 Task: Look for products in the category "Homeopathic Care" from Nelson Bach only.
Action: Mouse moved to (217, 108)
Screenshot: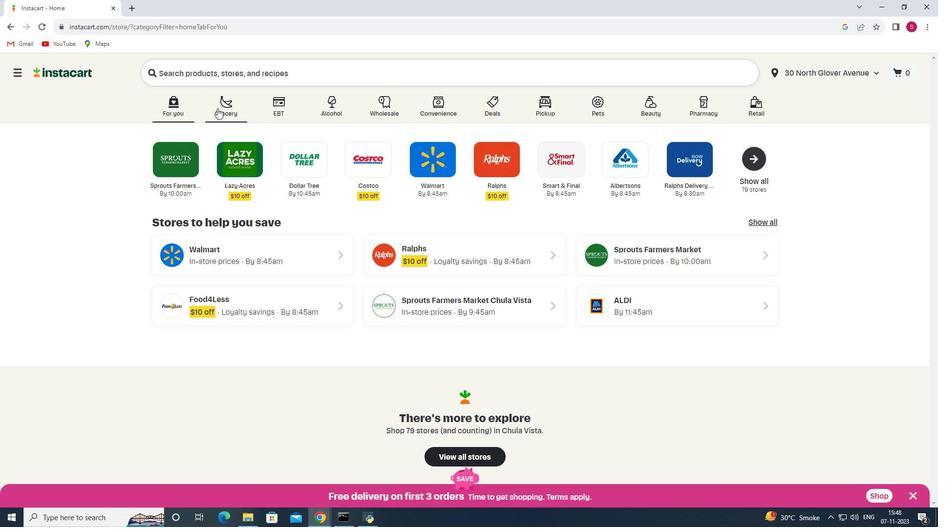 
Action: Mouse pressed left at (217, 108)
Screenshot: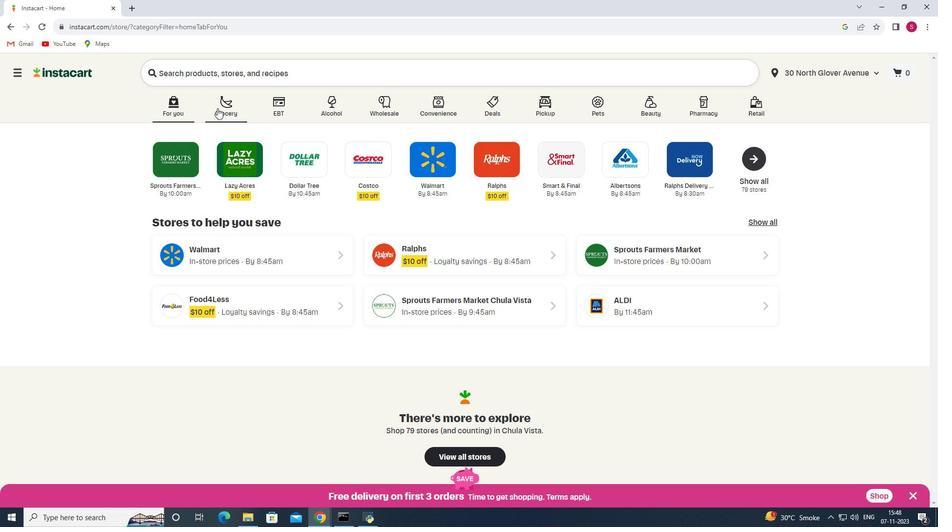 
Action: Mouse moved to (230, 287)
Screenshot: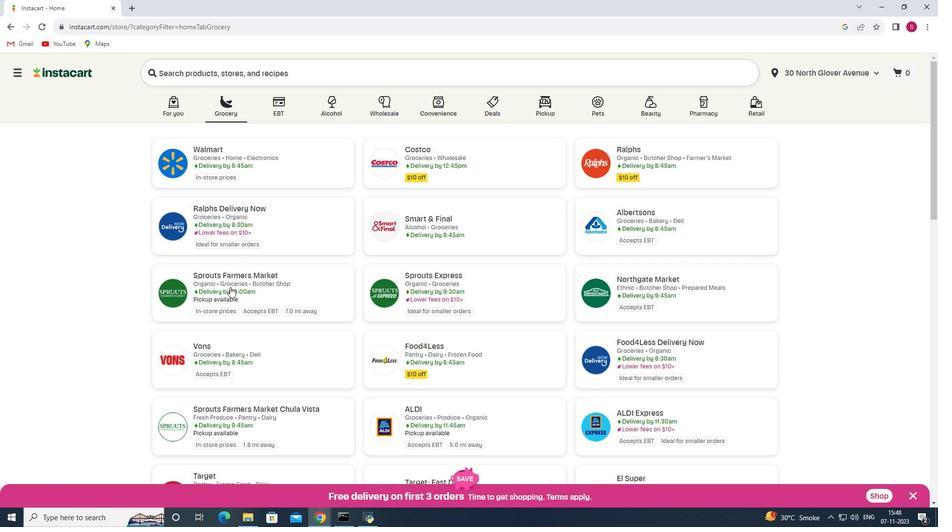
Action: Mouse pressed left at (230, 287)
Screenshot: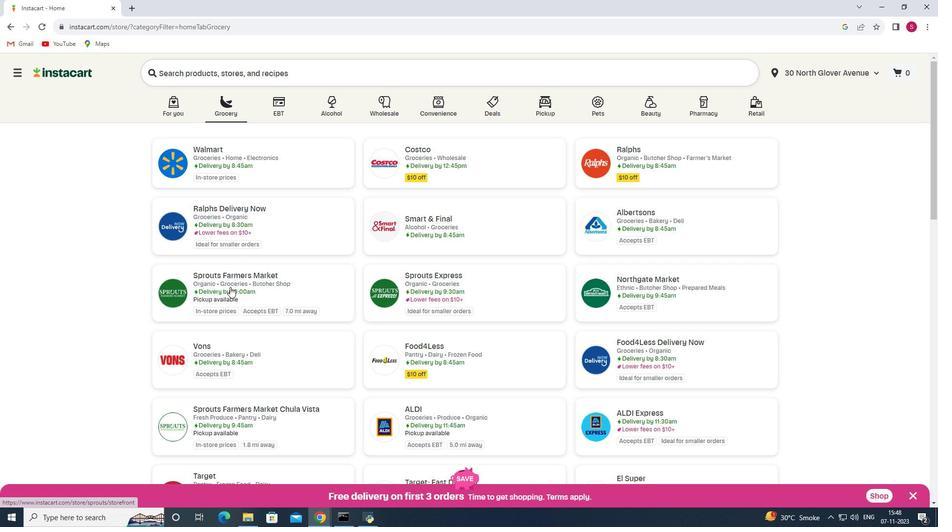 
Action: Mouse moved to (74, 308)
Screenshot: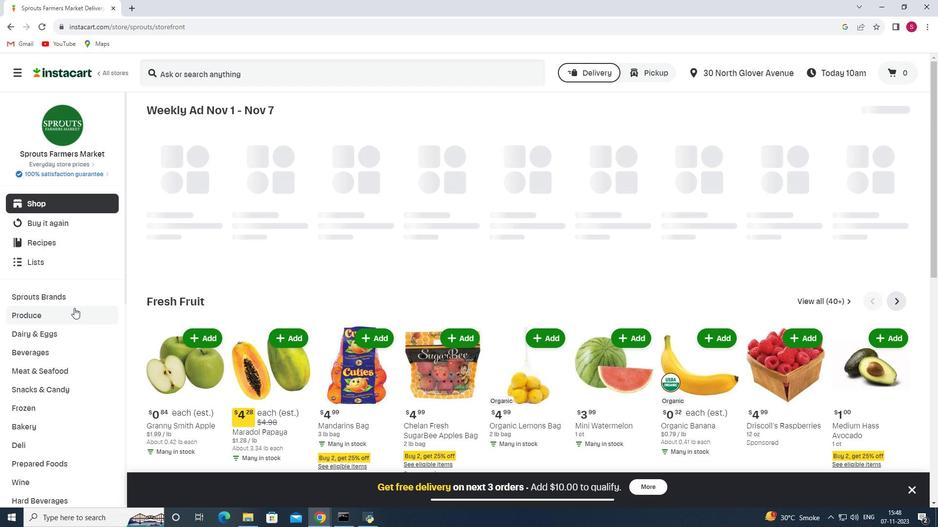 
Action: Mouse scrolled (74, 307) with delta (0, 0)
Screenshot: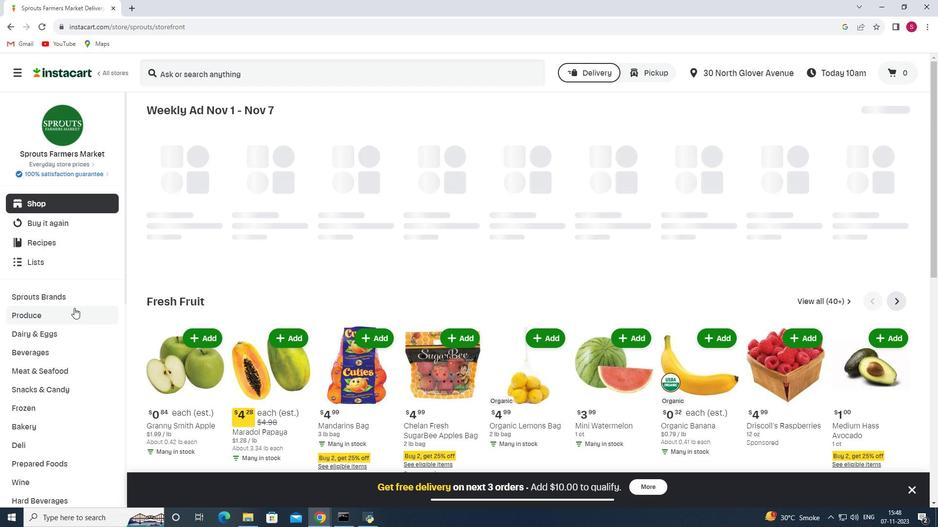 
Action: Mouse scrolled (74, 307) with delta (0, 0)
Screenshot: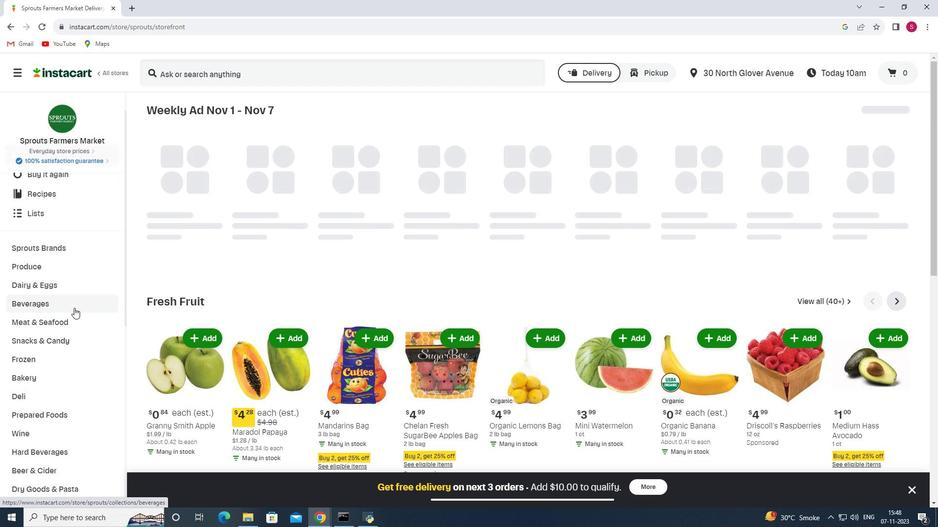 
Action: Mouse scrolled (74, 307) with delta (0, 0)
Screenshot: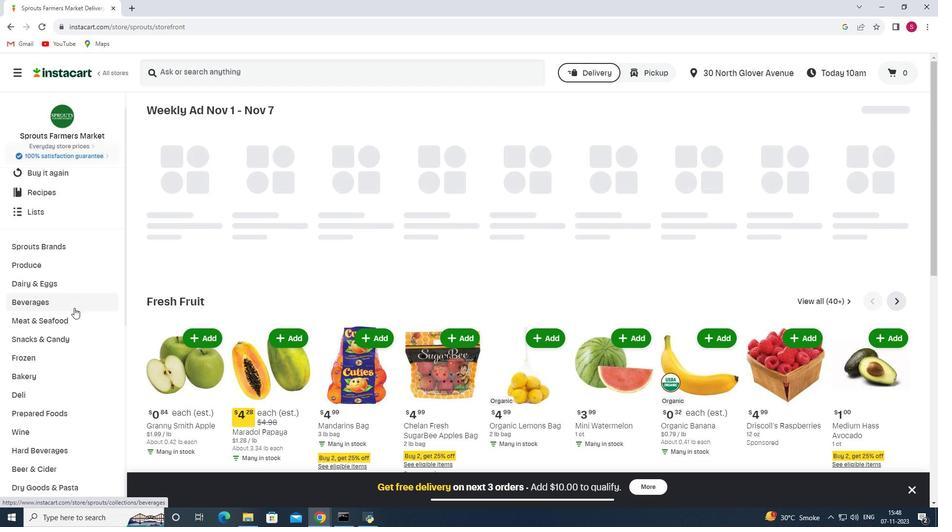 
Action: Mouse scrolled (74, 307) with delta (0, 0)
Screenshot: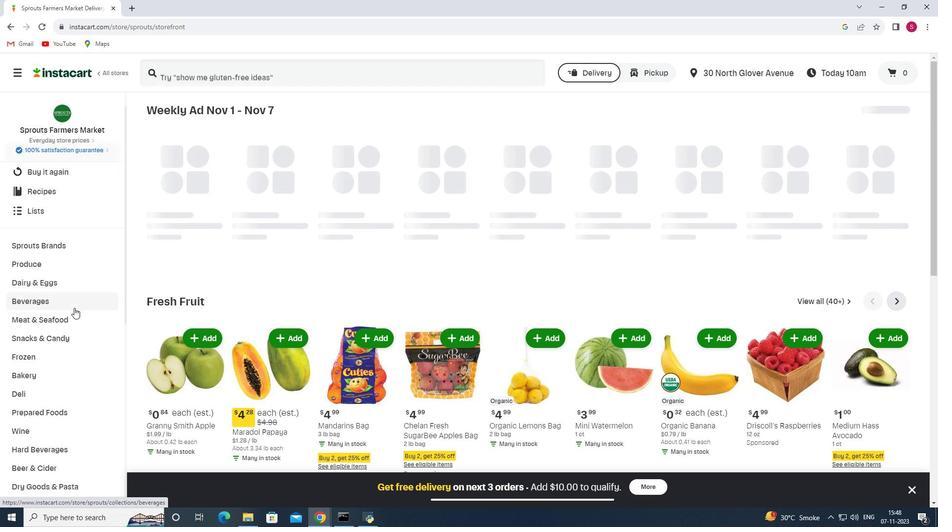 
Action: Mouse moved to (72, 312)
Screenshot: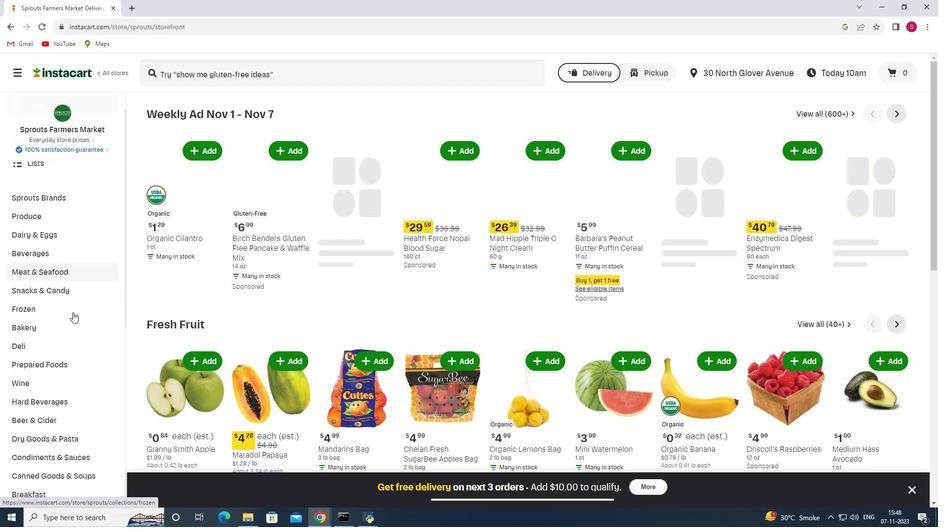 
Action: Mouse scrolled (72, 312) with delta (0, 0)
Screenshot: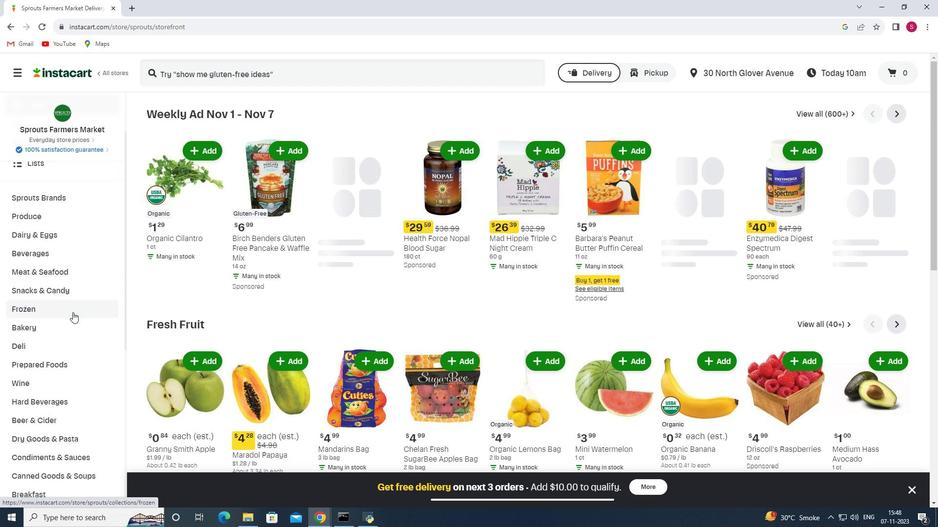
Action: Mouse scrolled (72, 312) with delta (0, 0)
Screenshot: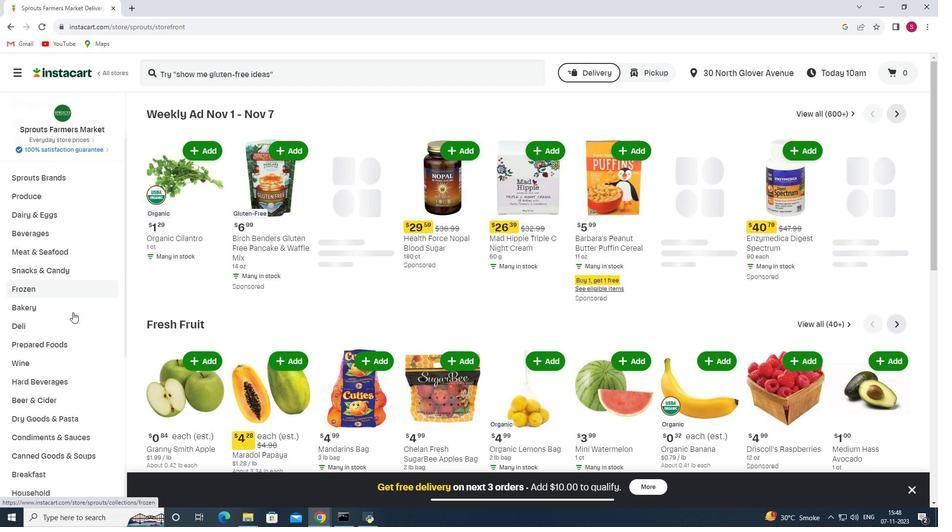 
Action: Mouse scrolled (72, 312) with delta (0, 0)
Screenshot: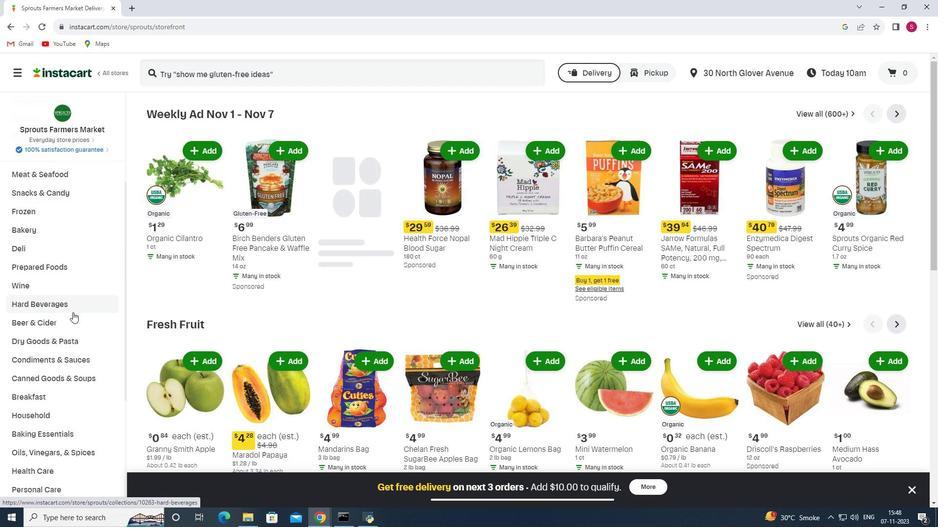 
Action: Mouse moved to (71, 312)
Screenshot: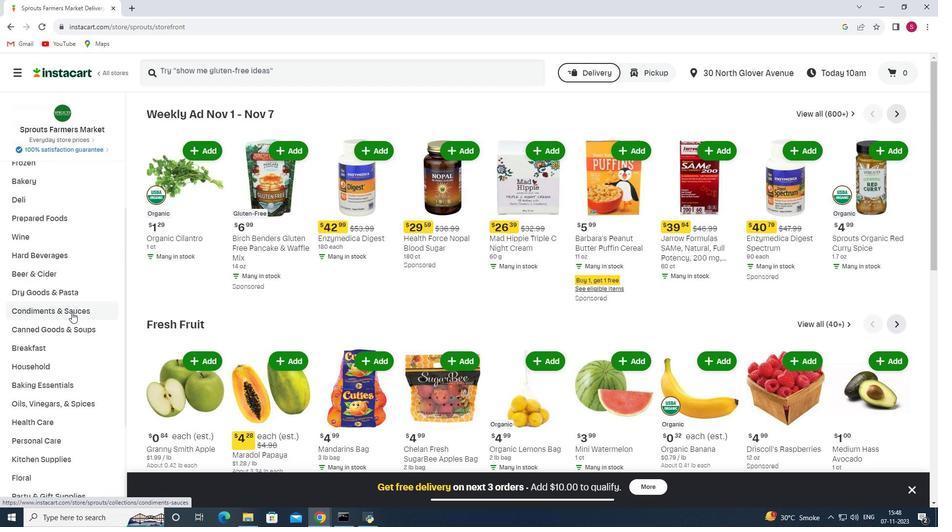
Action: Mouse scrolled (71, 312) with delta (0, 0)
Screenshot: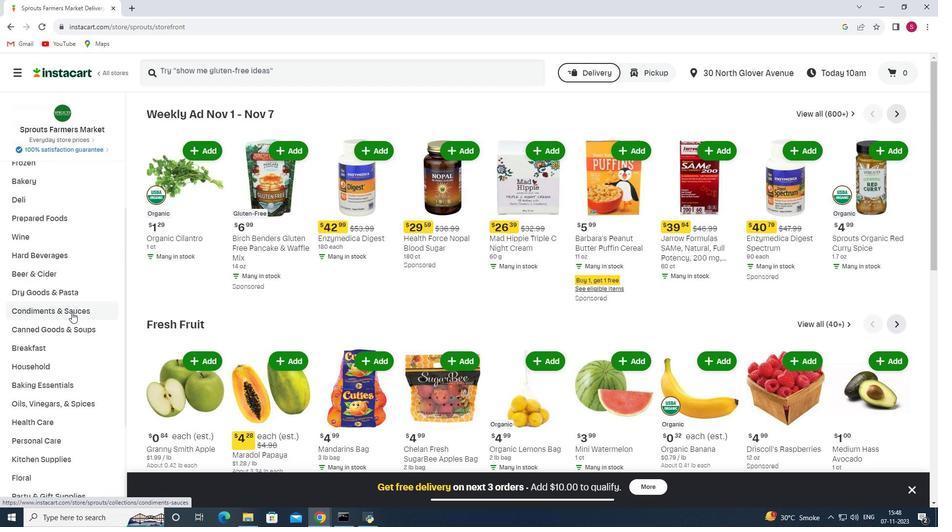 
Action: Mouse moved to (56, 312)
Screenshot: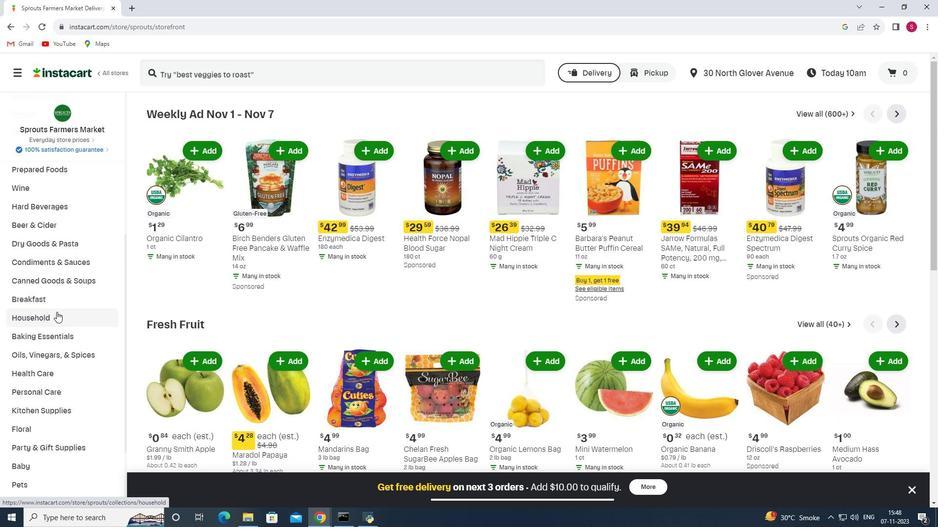 
Action: Mouse scrolled (56, 311) with delta (0, 0)
Screenshot: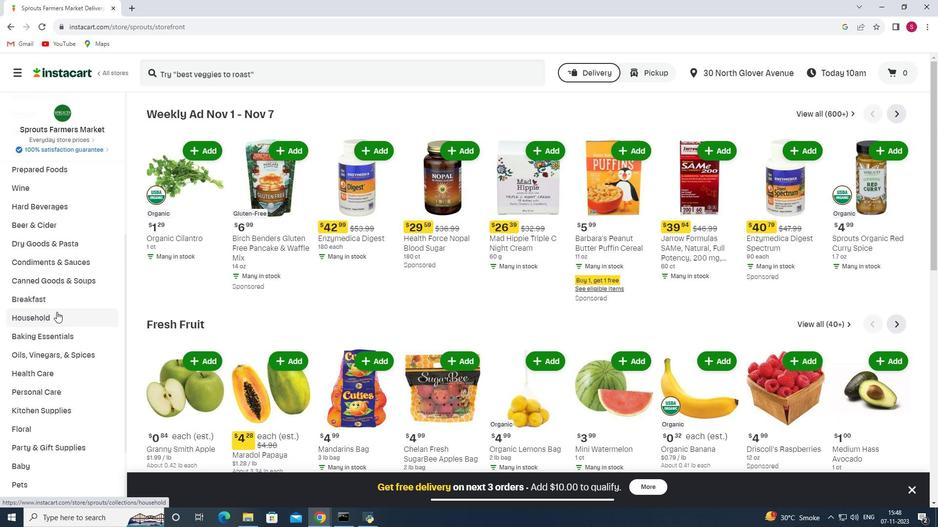 
Action: Mouse moved to (50, 322)
Screenshot: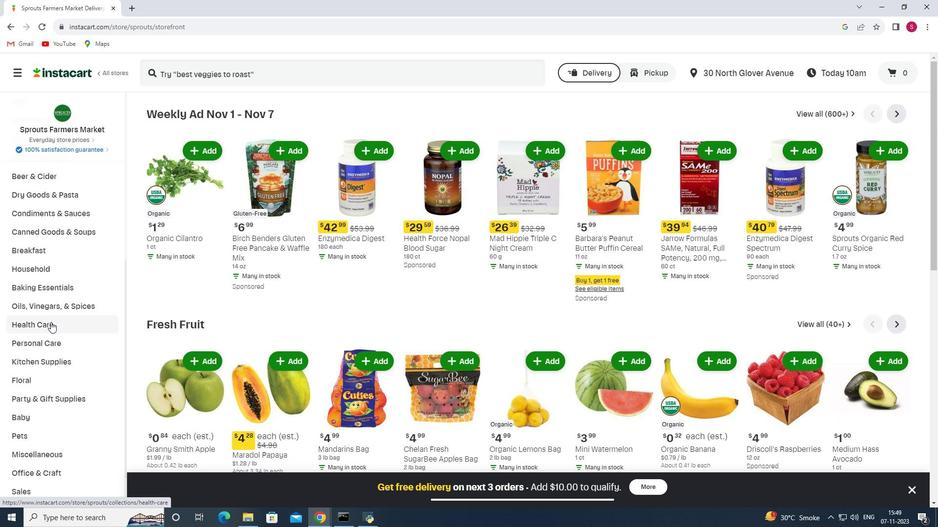 
Action: Mouse pressed left at (50, 322)
Screenshot: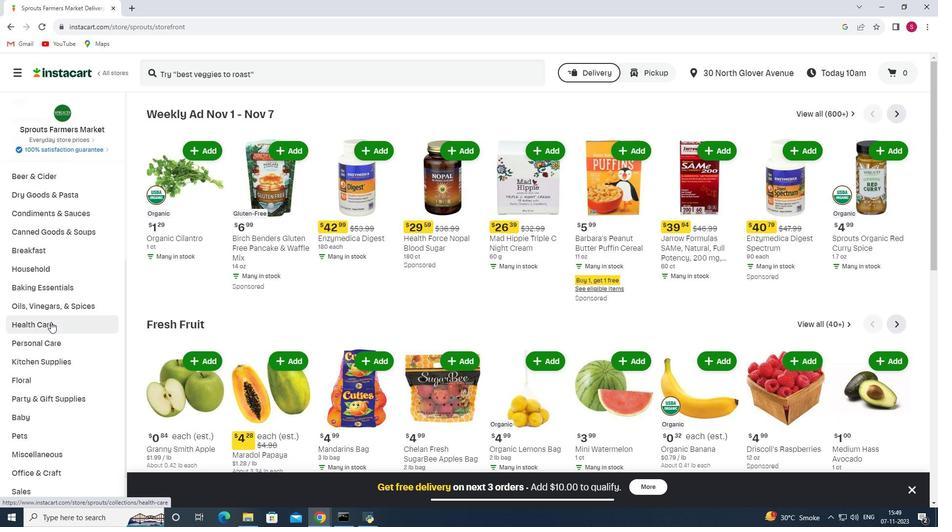 
Action: Mouse moved to (351, 138)
Screenshot: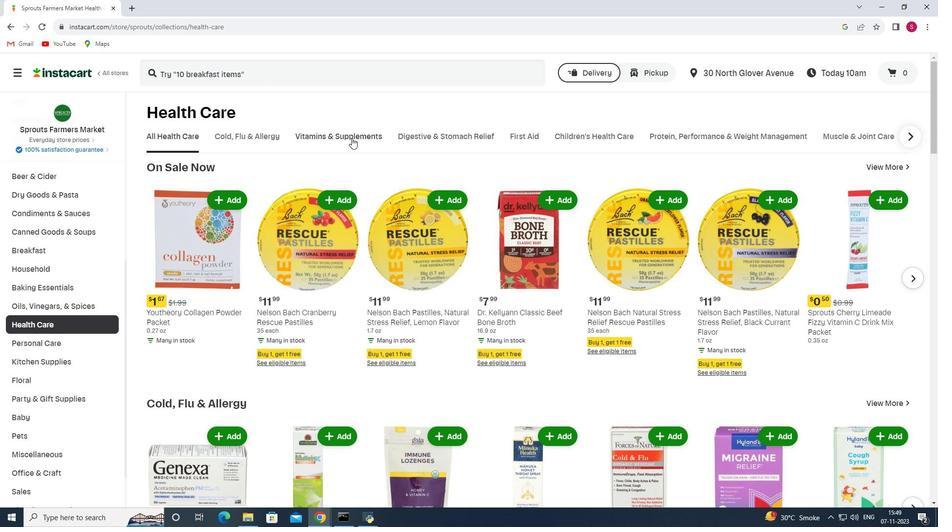 
Action: Mouse pressed left at (351, 138)
Screenshot: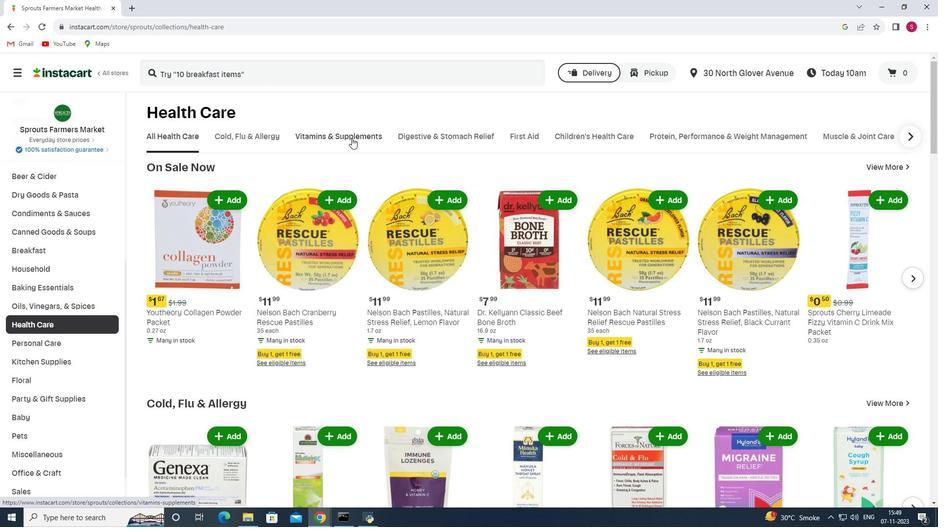 
Action: Mouse moved to (780, 171)
Screenshot: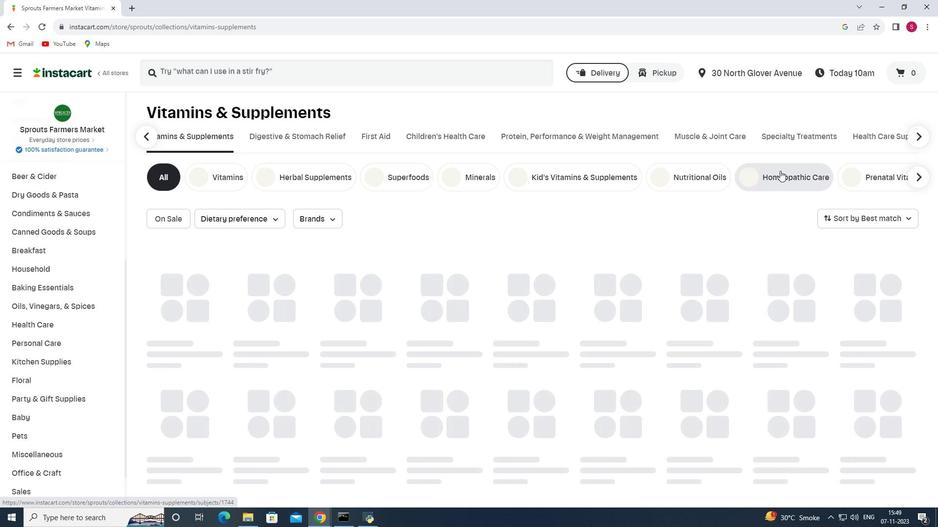 
Action: Mouse pressed left at (780, 171)
Screenshot: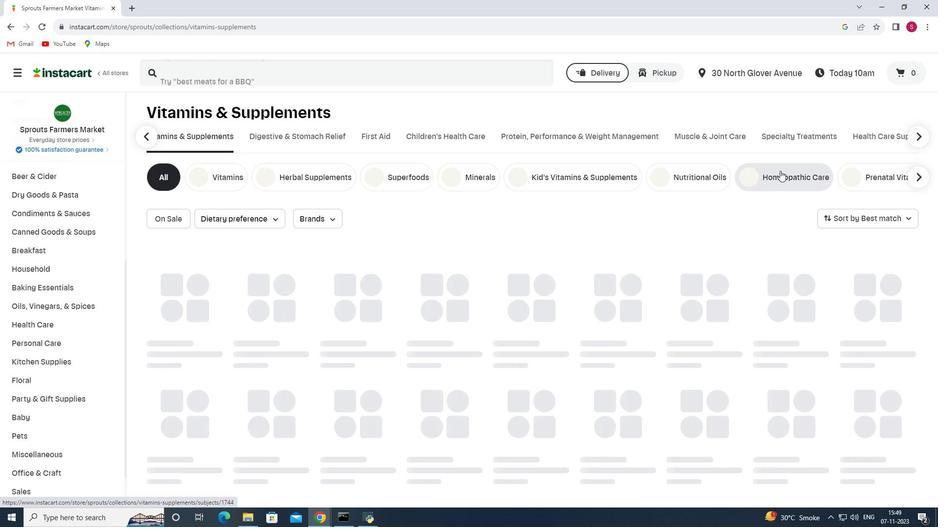 
Action: Mouse moved to (235, 221)
Screenshot: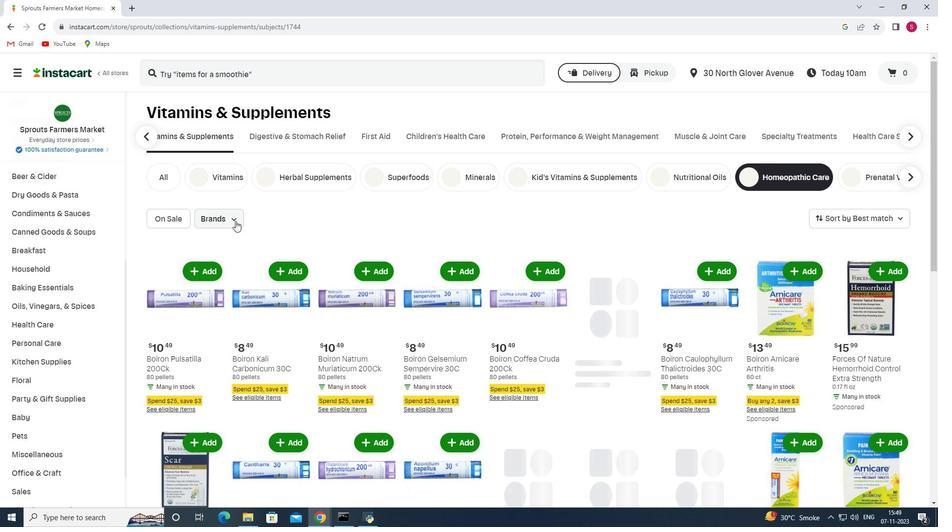 
Action: Mouse pressed left at (235, 221)
Screenshot: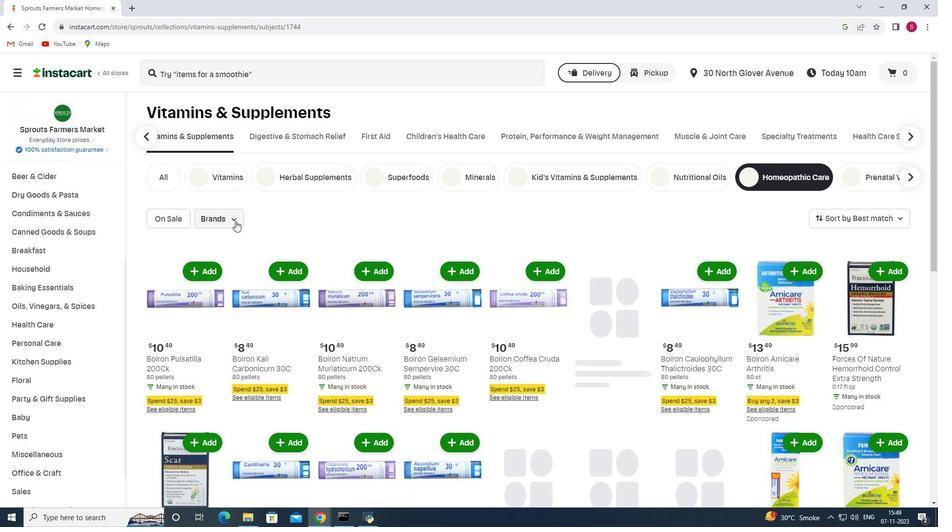 
Action: Mouse moved to (240, 279)
Screenshot: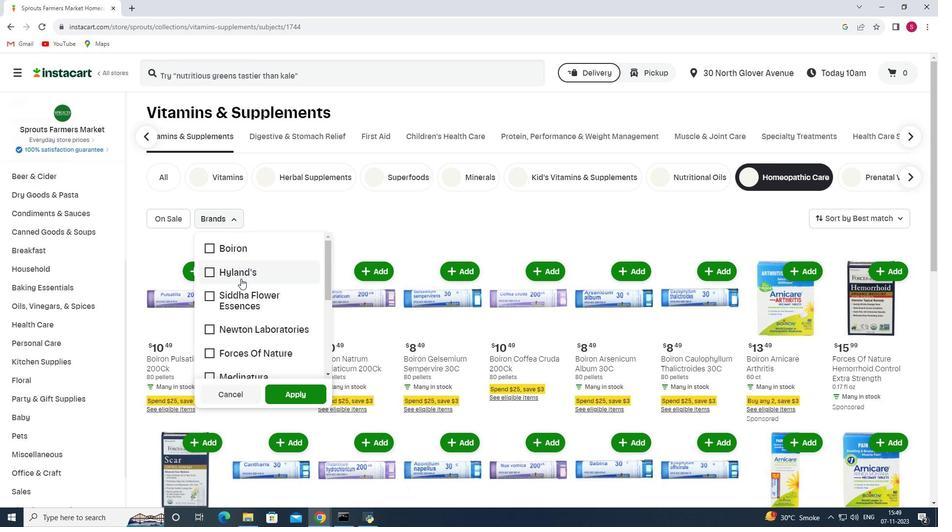 
Action: Mouse scrolled (240, 278) with delta (0, 0)
Screenshot: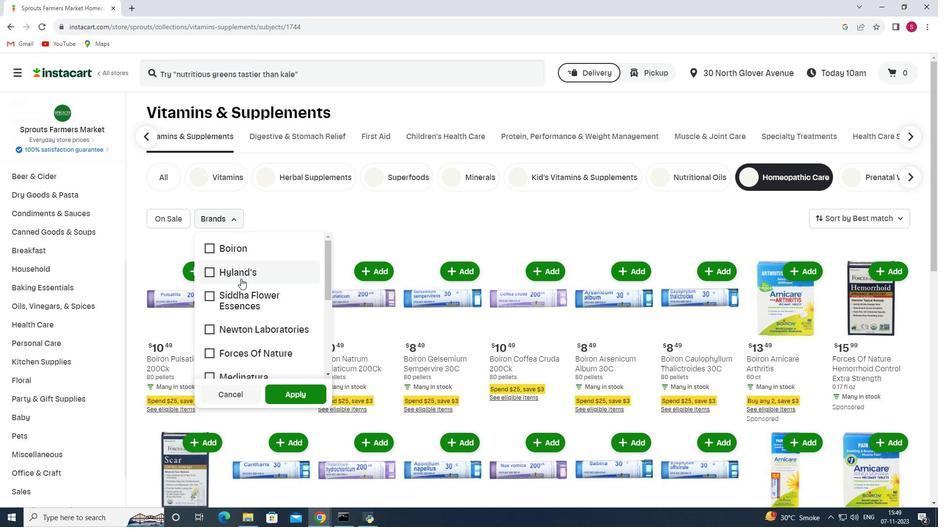 
Action: Mouse scrolled (240, 278) with delta (0, 0)
Screenshot: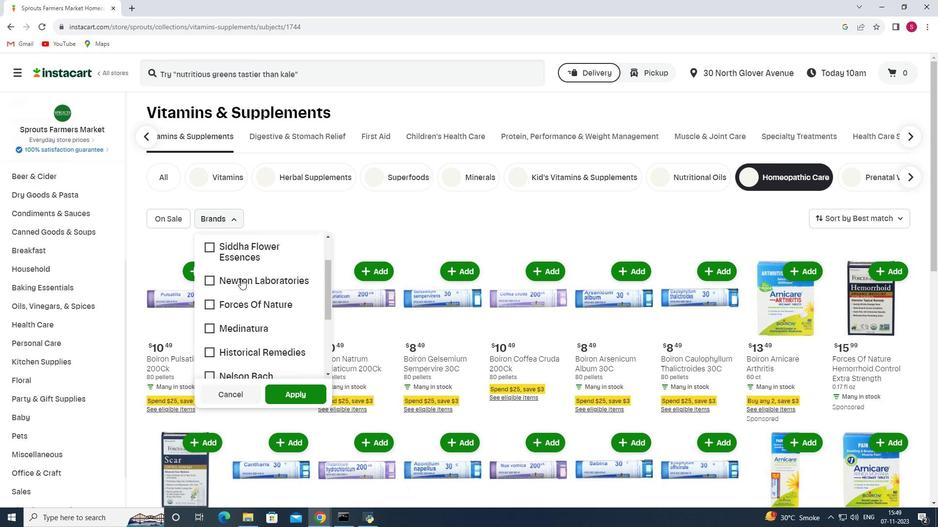 
Action: Mouse scrolled (240, 278) with delta (0, 0)
Screenshot: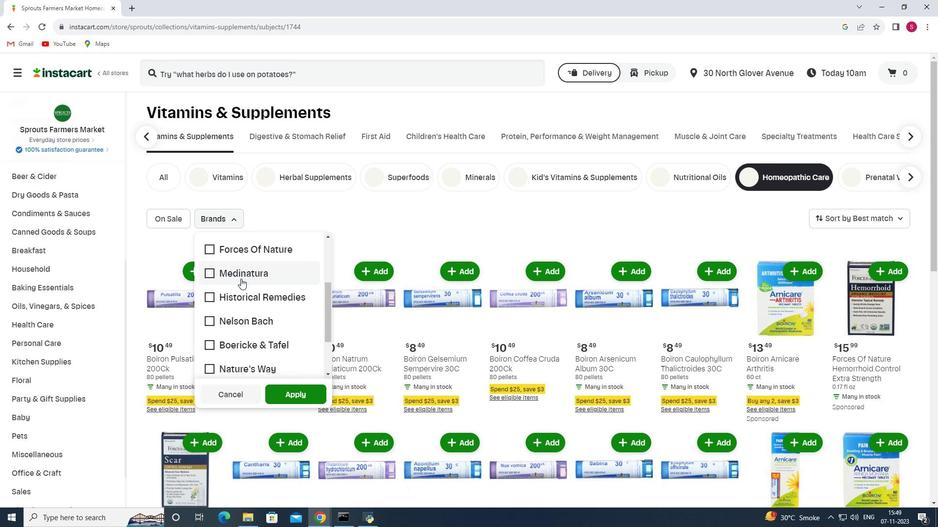 
Action: Mouse moved to (214, 279)
Screenshot: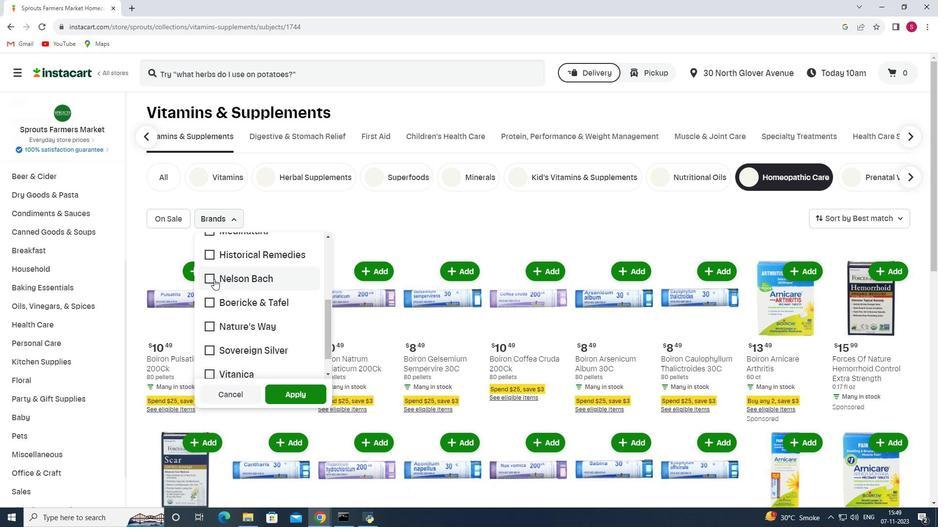 
Action: Mouse pressed left at (214, 279)
Screenshot: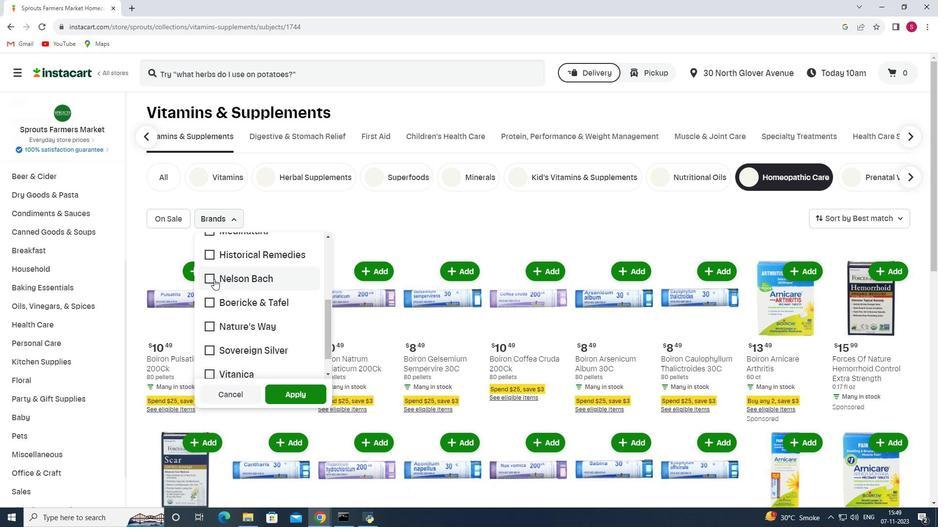 
Action: Mouse moved to (309, 387)
Screenshot: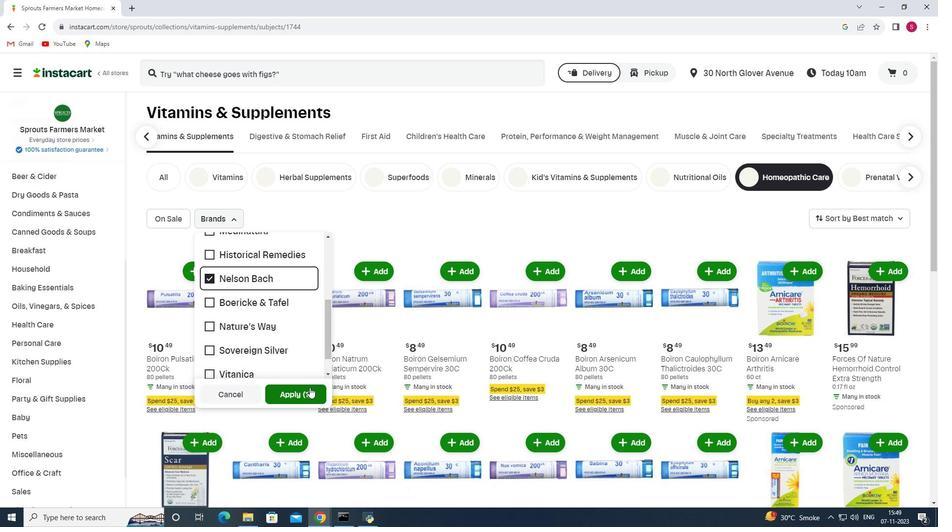 
Action: Mouse pressed left at (309, 387)
Screenshot: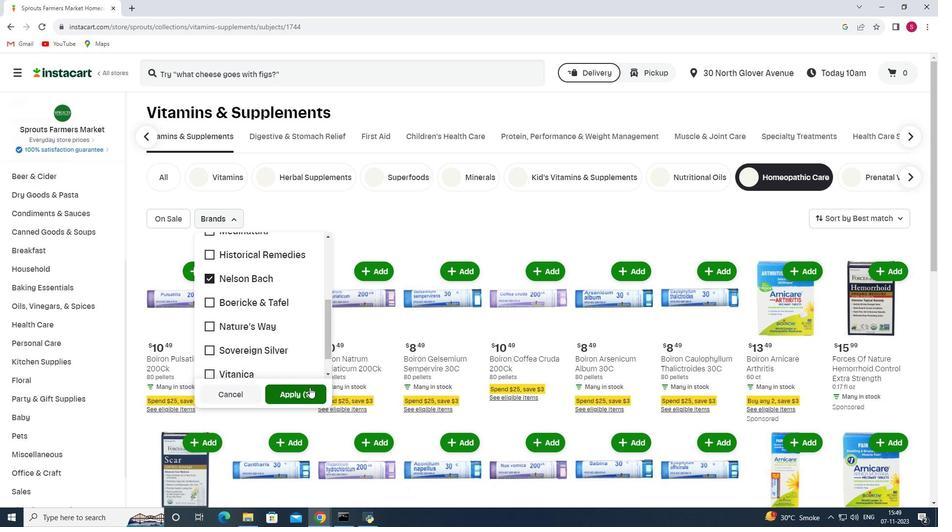 
